 Task: Add Celestial Chamomile Tea to the cart.
Action: Mouse moved to (15, 85)
Screenshot: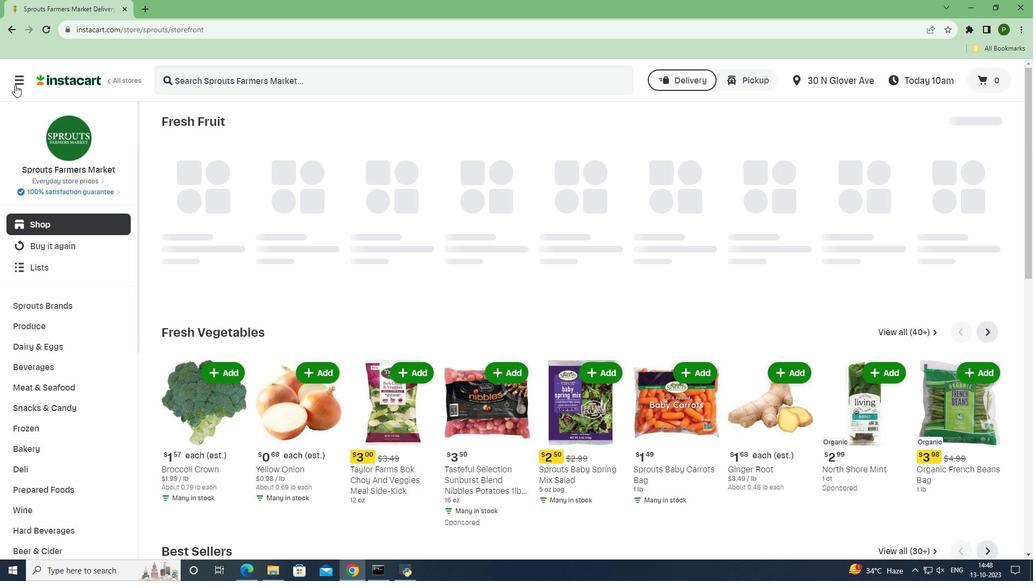 
Action: Mouse pressed left at (15, 85)
Screenshot: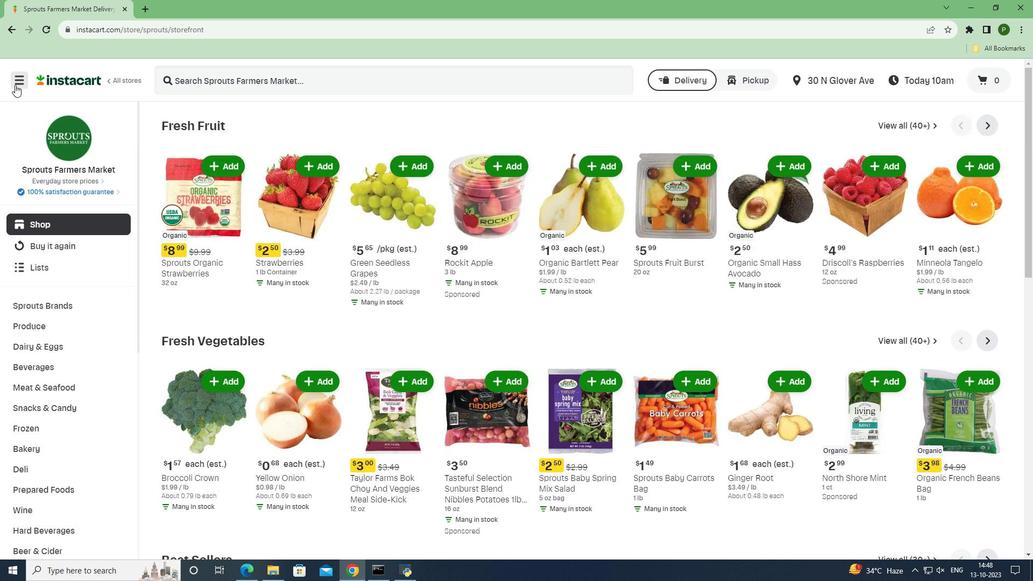 
Action: Mouse moved to (30, 278)
Screenshot: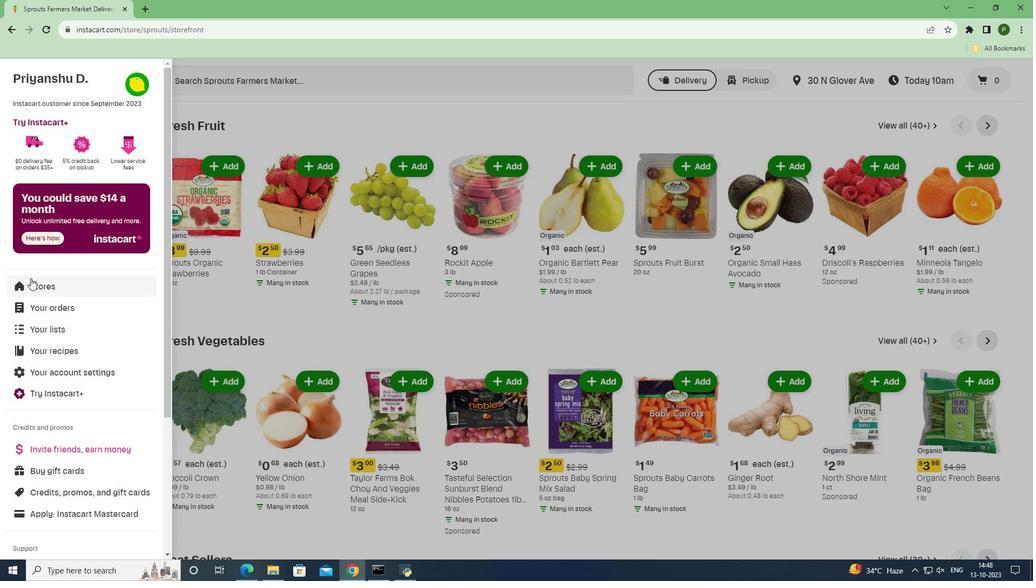 
Action: Mouse pressed left at (30, 278)
Screenshot: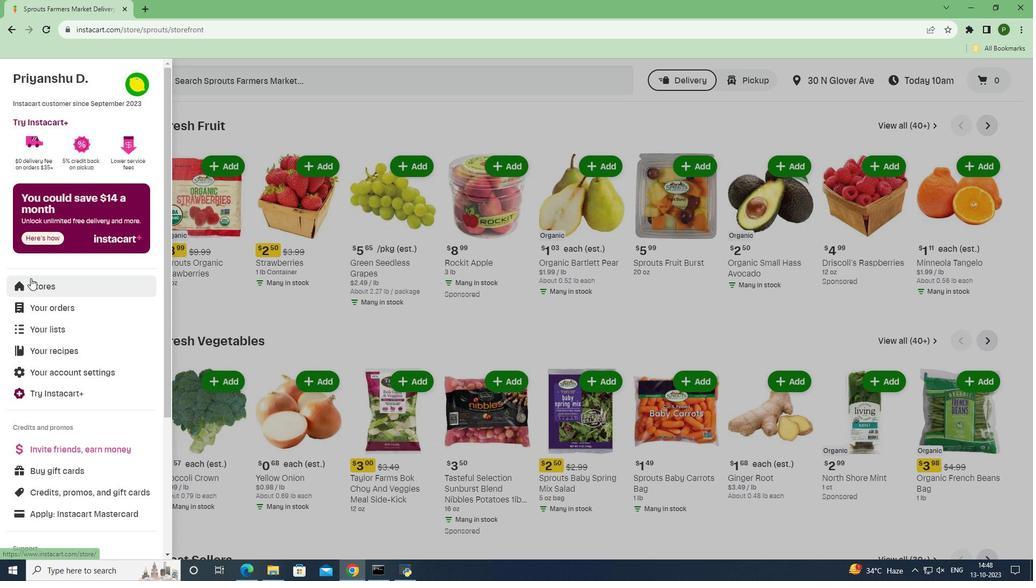 
Action: Mouse moved to (247, 127)
Screenshot: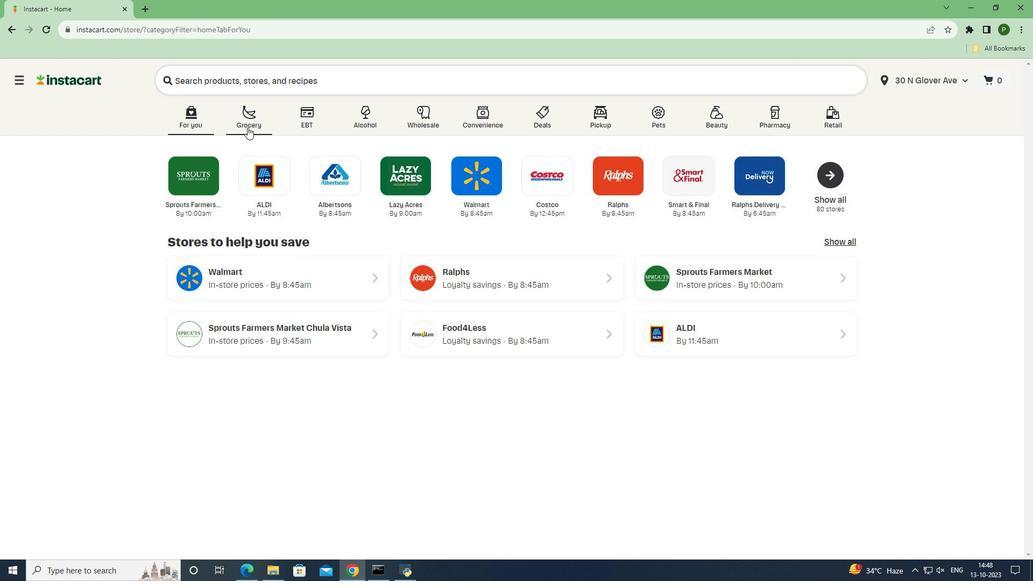 
Action: Mouse pressed left at (247, 127)
Screenshot: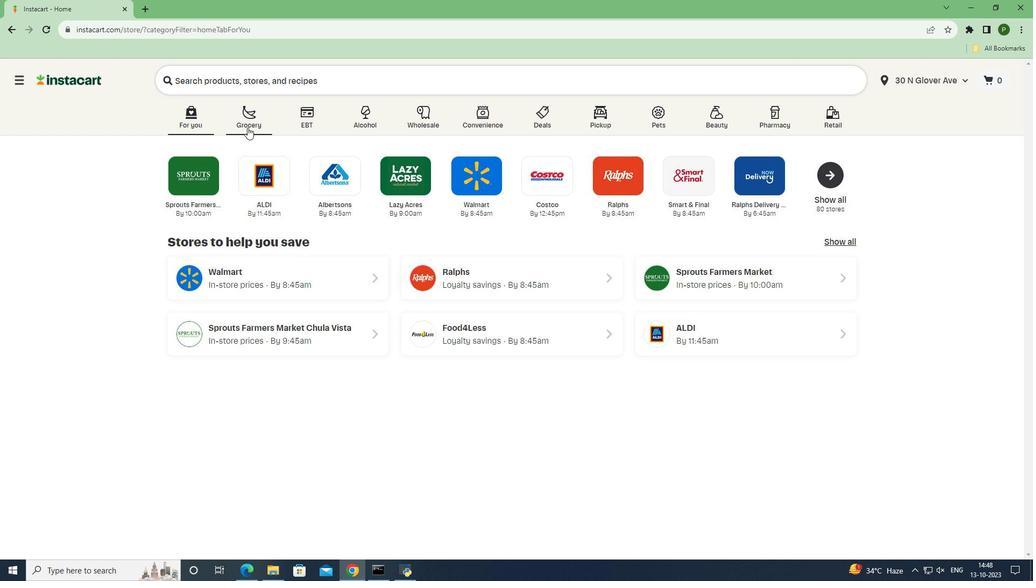 
Action: Mouse moved to (656, 253)
Screenshot: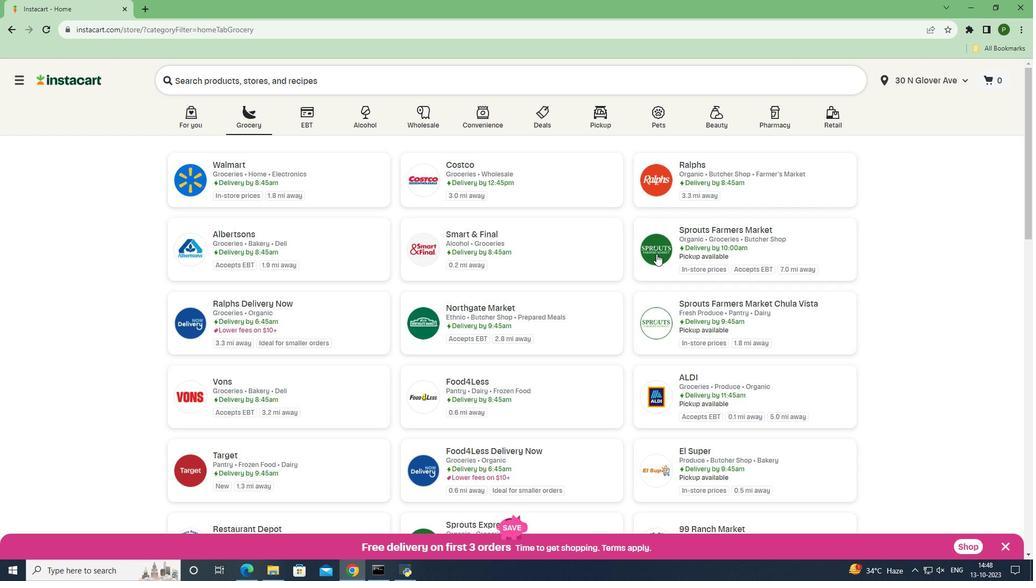 
Action: Mouse pressed left at (656, 253)
Screenshot: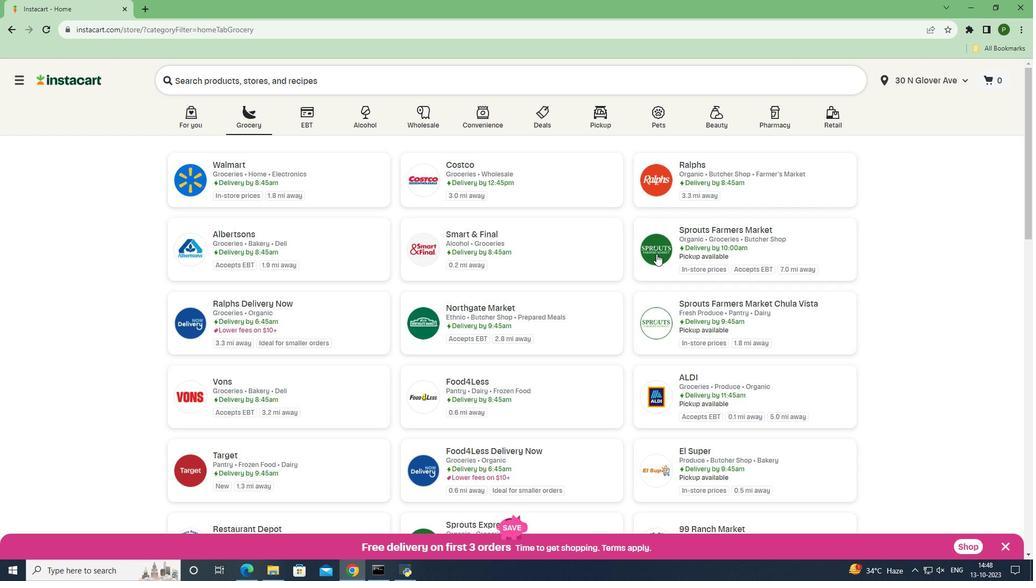 
Action: Mouse moved to (61, 369)
Screenshot: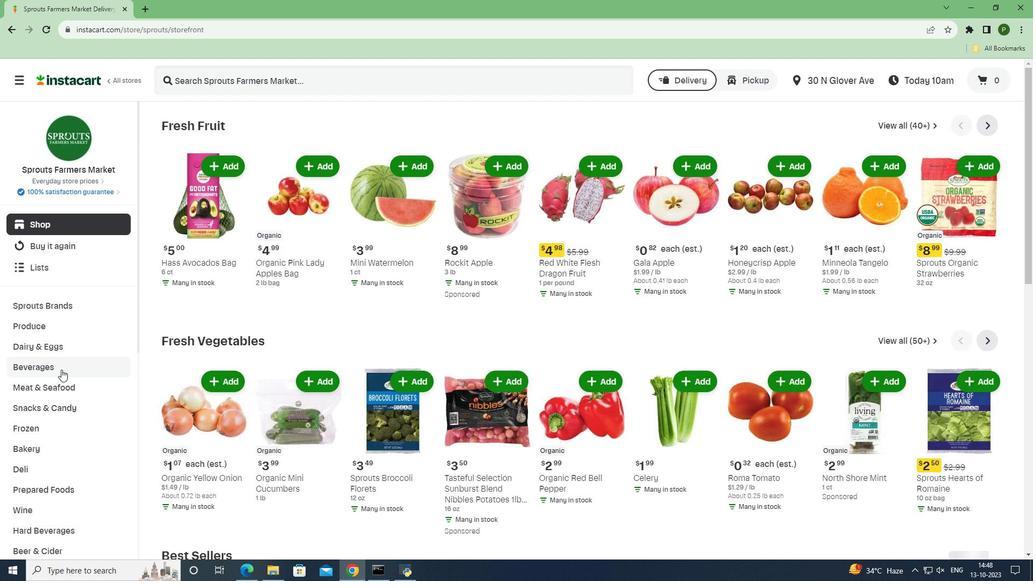 
Action: Mouse pressed left at (61, 369)
Screenshot: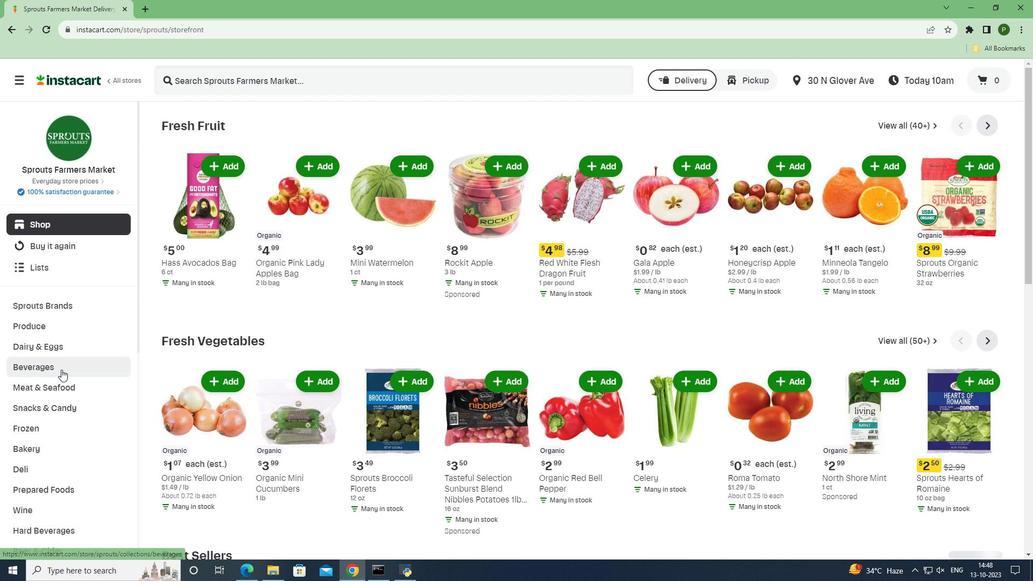 
Action: Mouse moved to (936, 150)
Screenshot: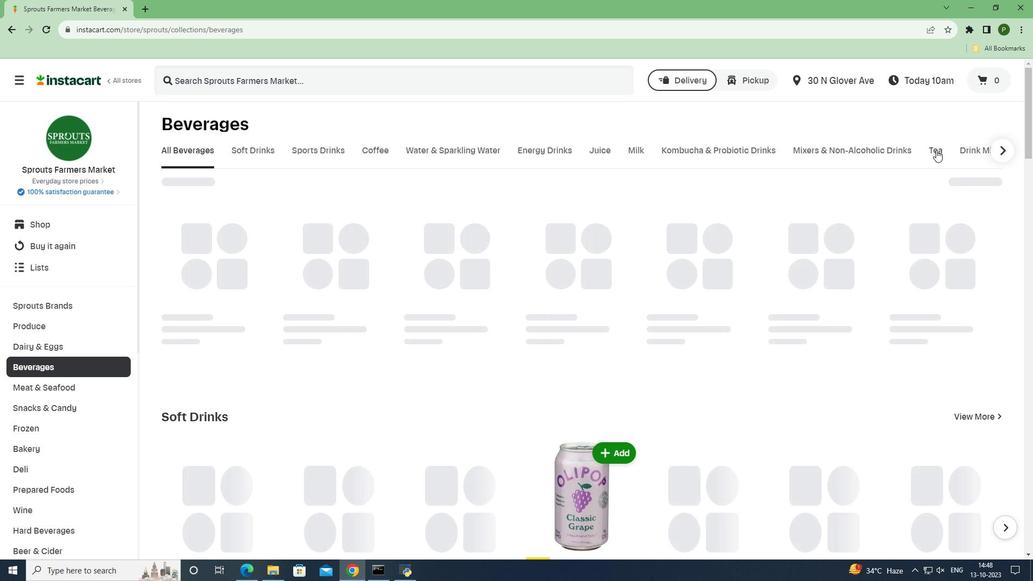 
Action: Mouse pressed left at (936, 150)
Screenshot: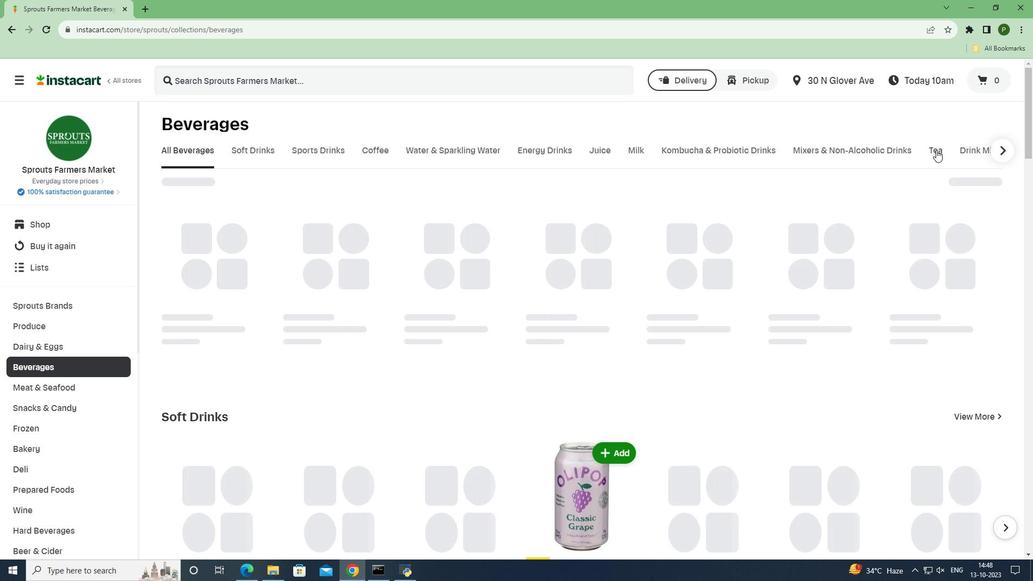 
Action: Mouse moved to (442, 79)
Screenshot: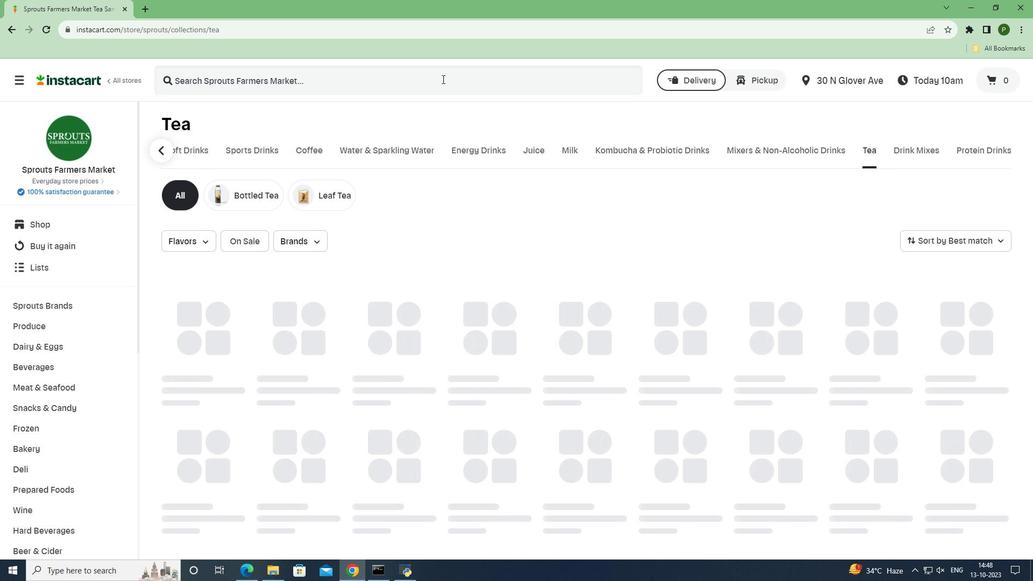 
Action: Mouse pressed left at (442, 79)
Screenshot: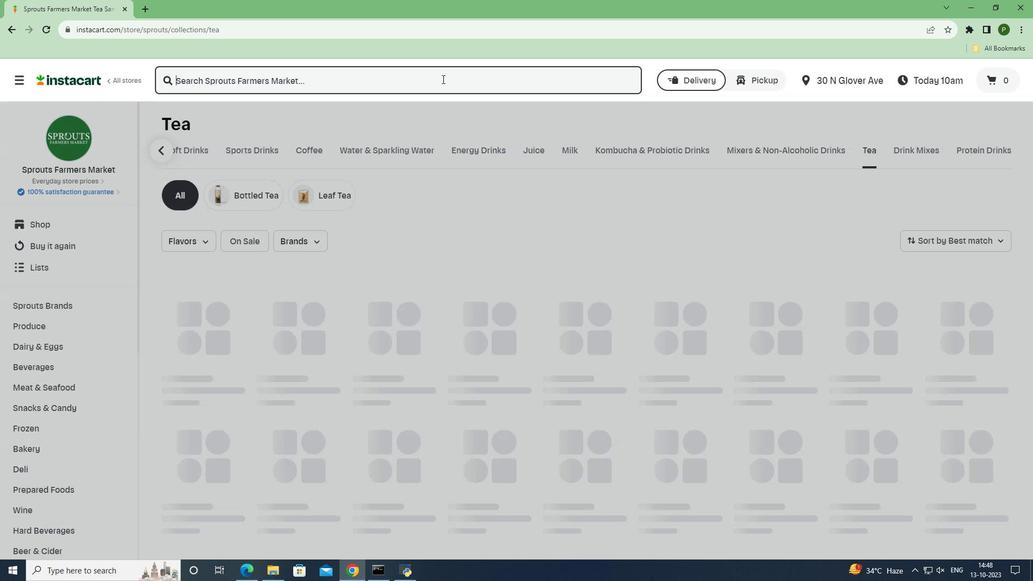 
Action: Key pressed <Key.caps_lock>C<Key.caps_lock>elestial<Key.space><Key.caps_lock>C<Key.caps_lock>hamomile<Key.space><Key.caps_lock>T<Key.caps_lock>ea<Key.space><Key.enter>
Screenshot: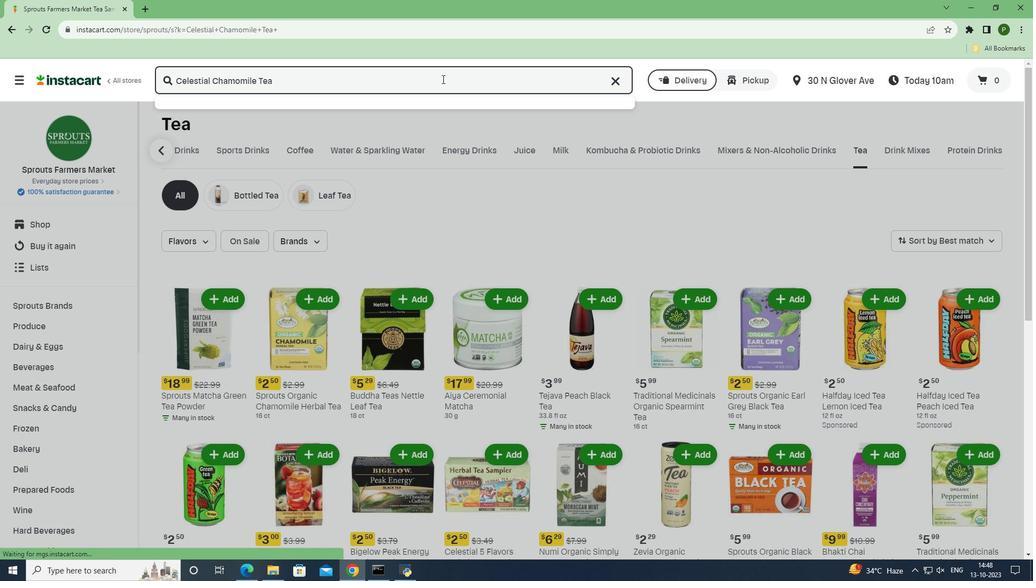 
Action: Mouse moved to (632, 192)
Screenshot: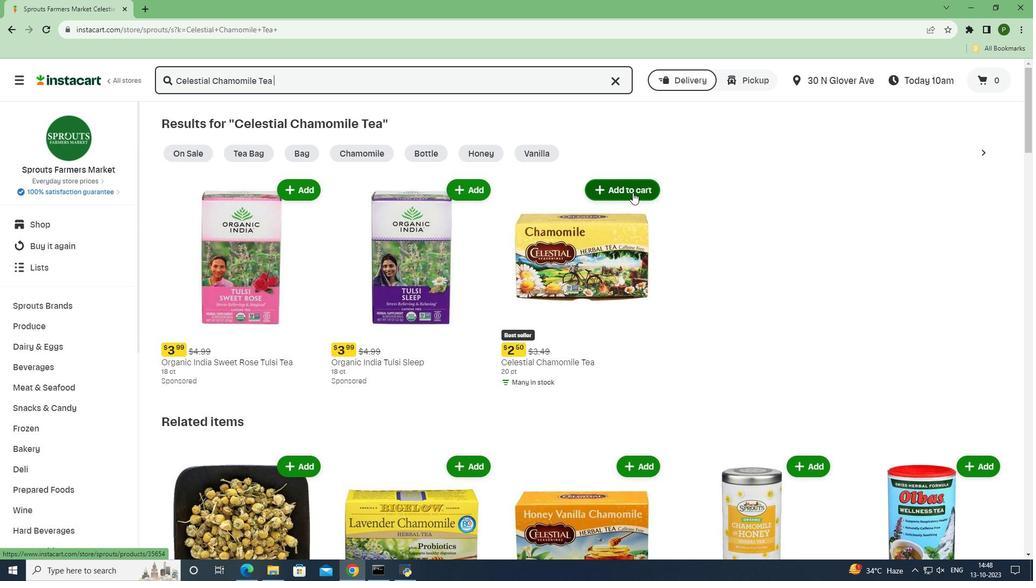 
Action: Mouse pressed left at (632, 192)
Screenshot: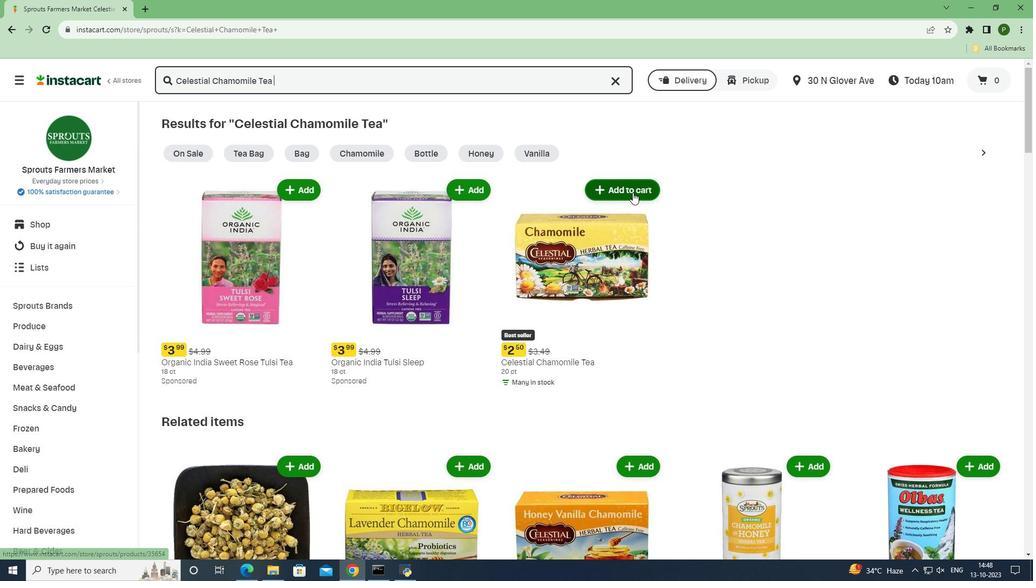 
Action: Mouse moved to (726, 265)
Screenshot: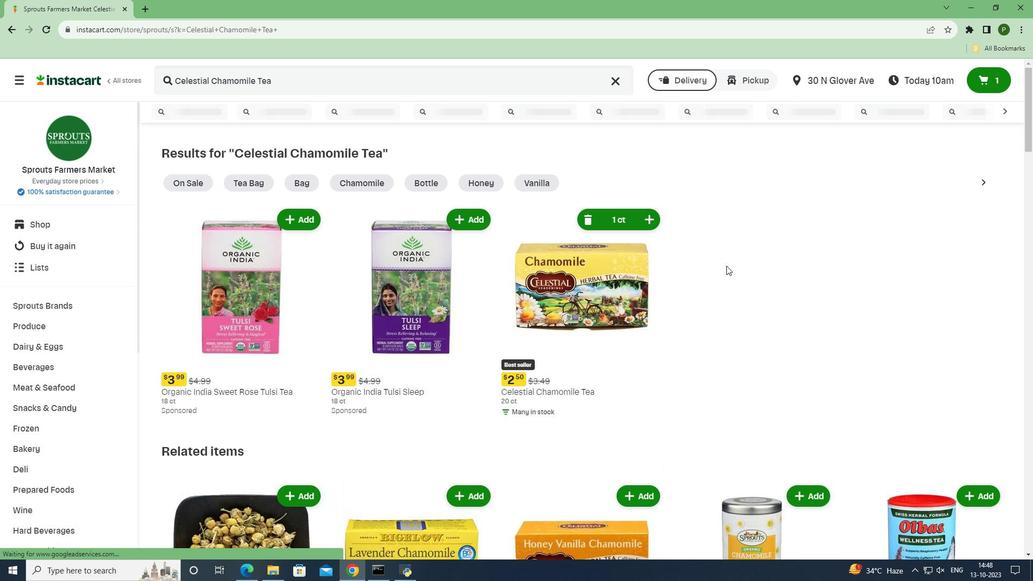 
